 Task: Create a rule when a start date in this month is set on a card by me.
Action: Mouse moved to (1087, 87)
Screenshot: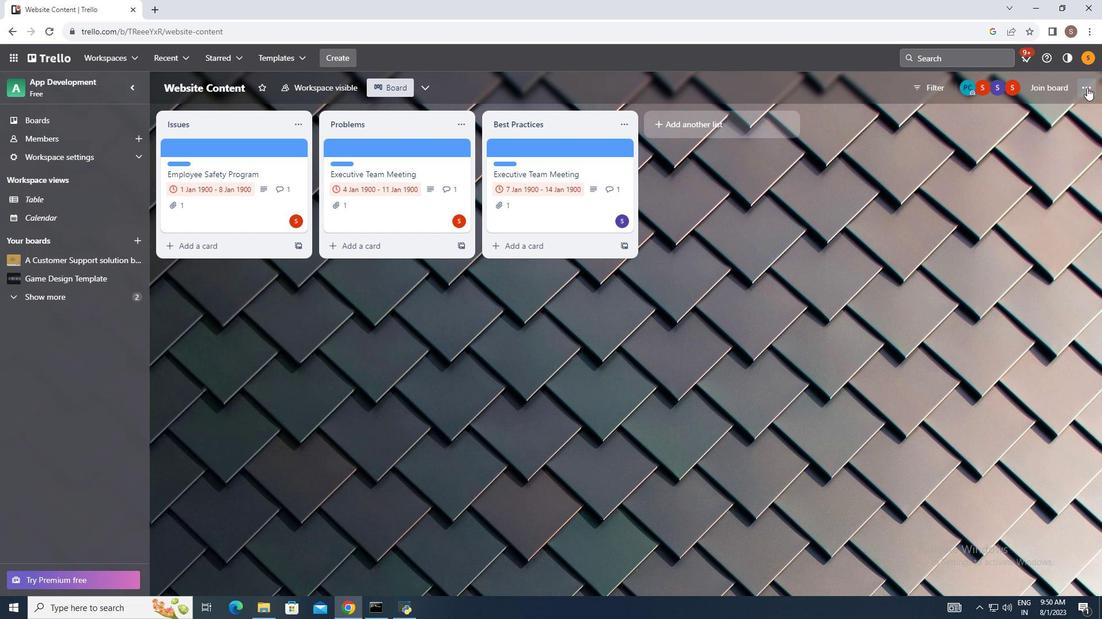 
Action: Mouse pressed left at (1087, 87)
Screenshot: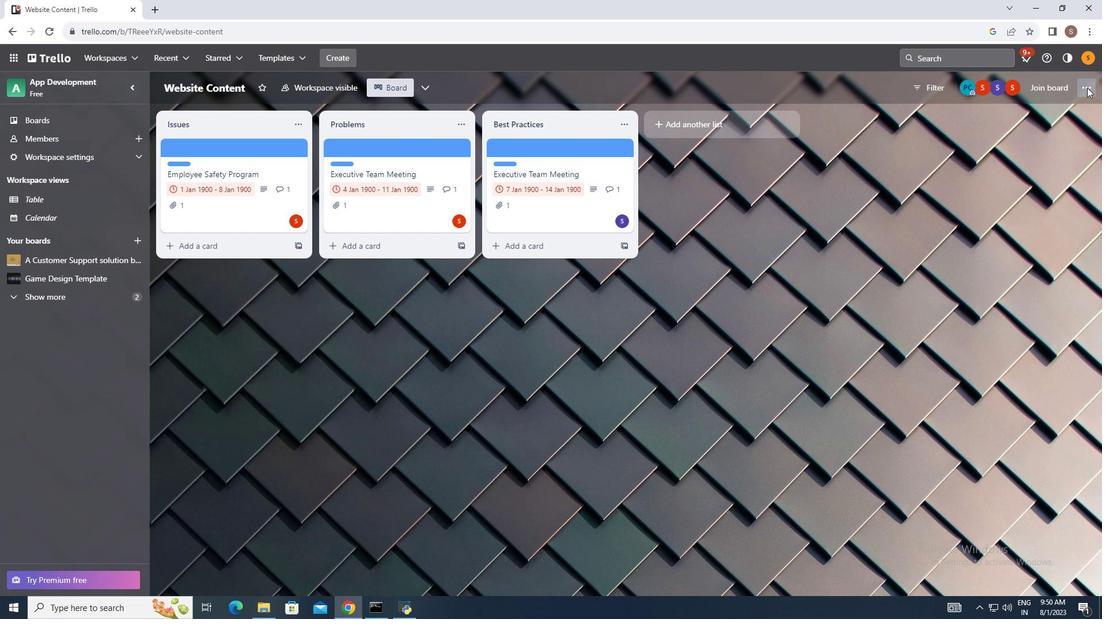 
Action: Mouse moved to (995, 228)
Screenshot: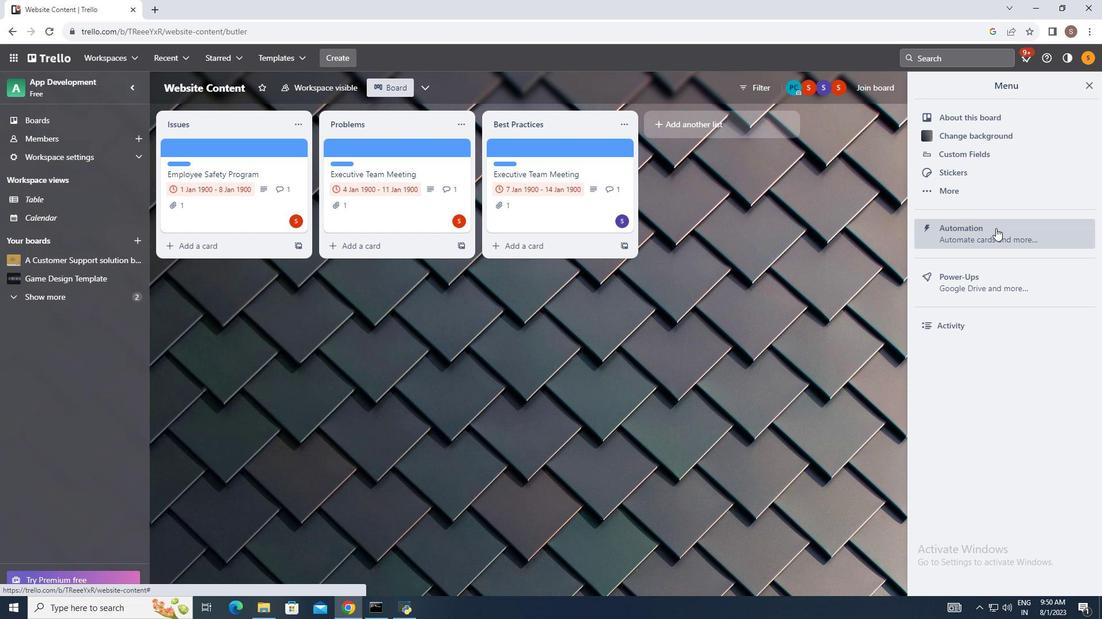 
Action: Mouse pressed left at (995, 228)
Screenshot: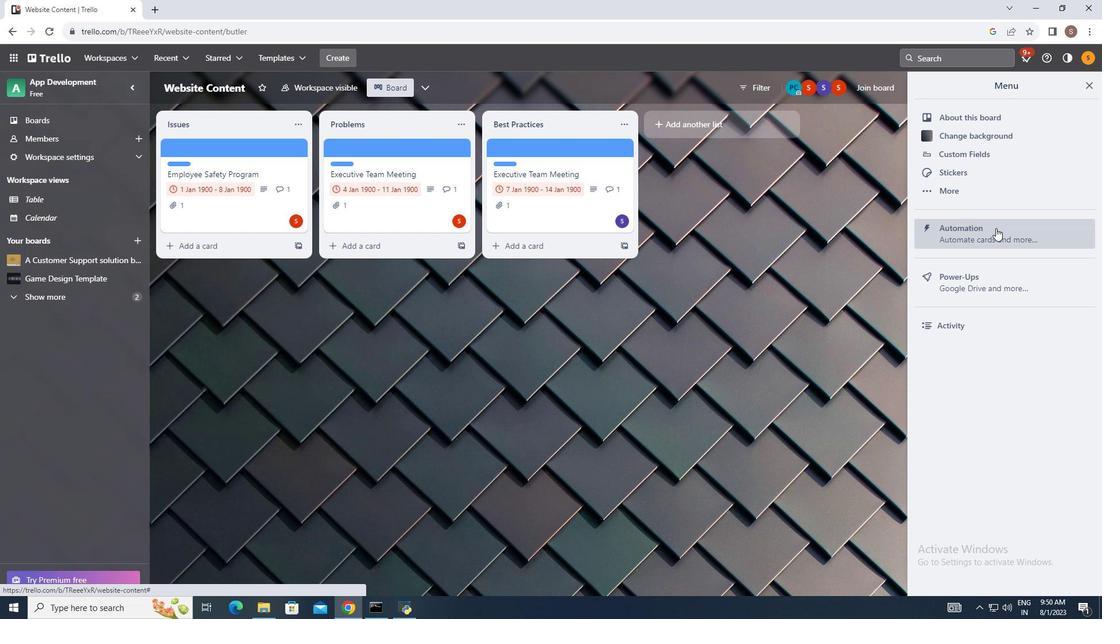 
Action: Mouse moved to (208, 187)
Screenshot: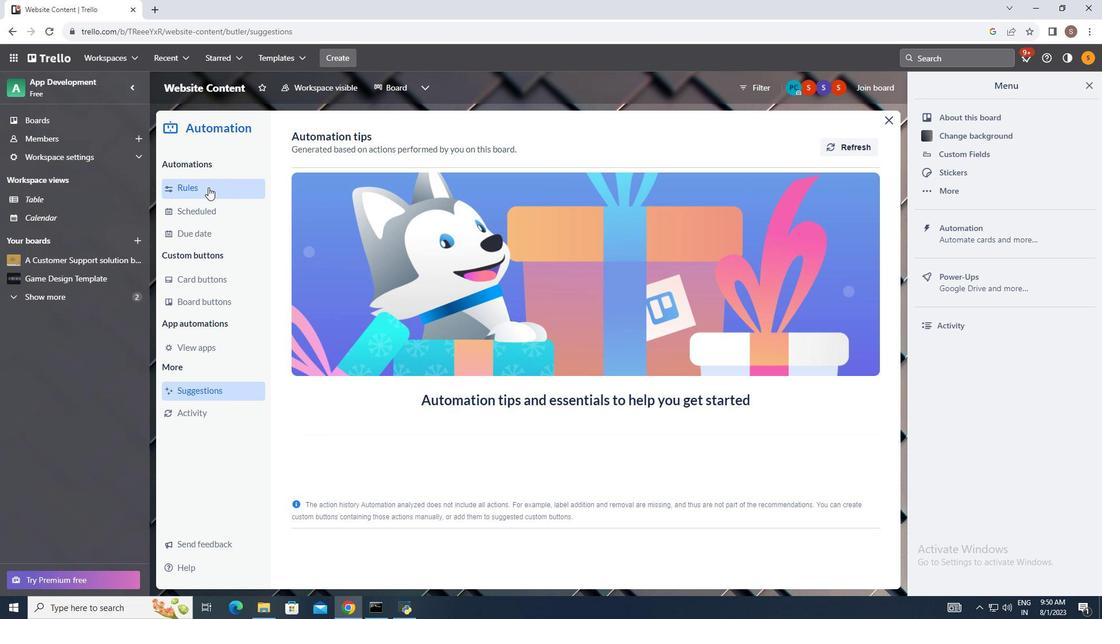 
Action: Mouse pressed left at (208, 187)
Screenshot: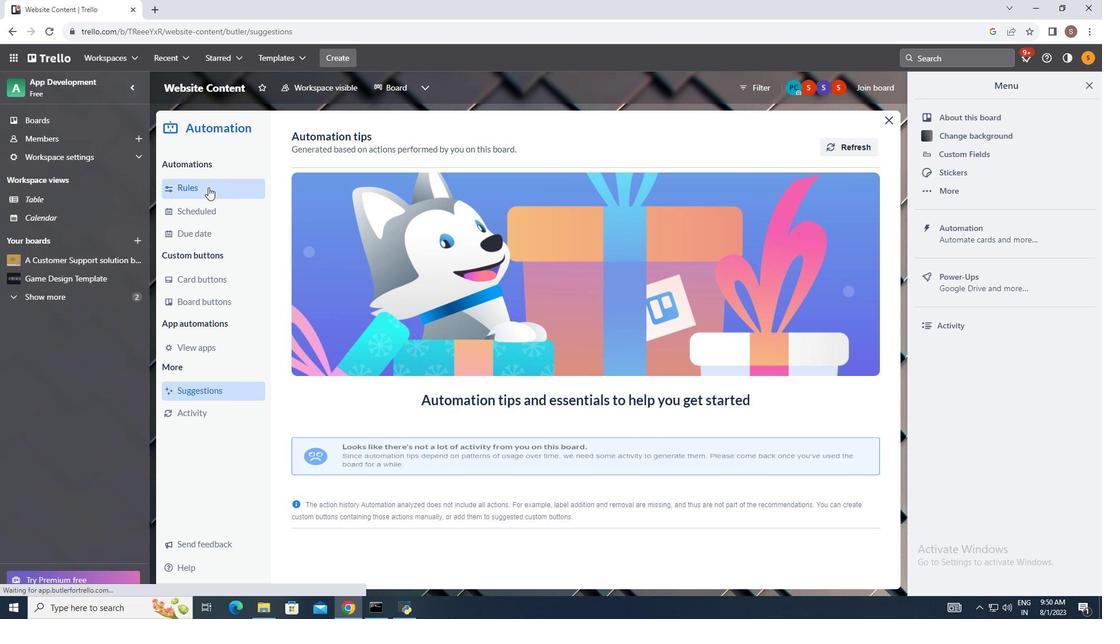 
Action: Mouse moved to (767, 139)
Screenshot: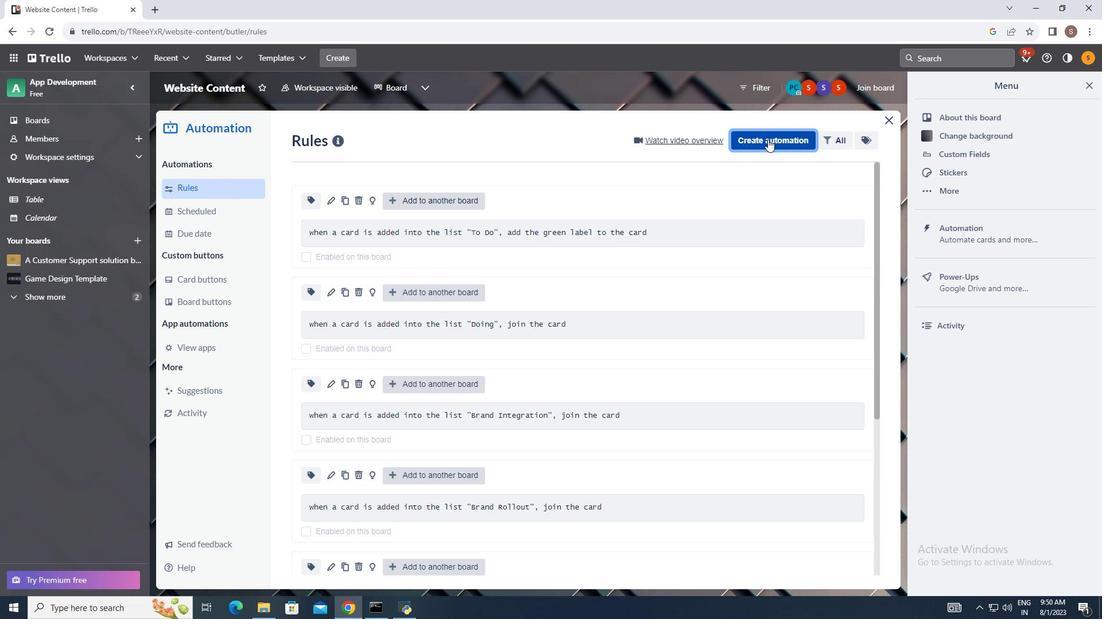 
Action: Mouse pressed left at (767, 139)
Screenshot: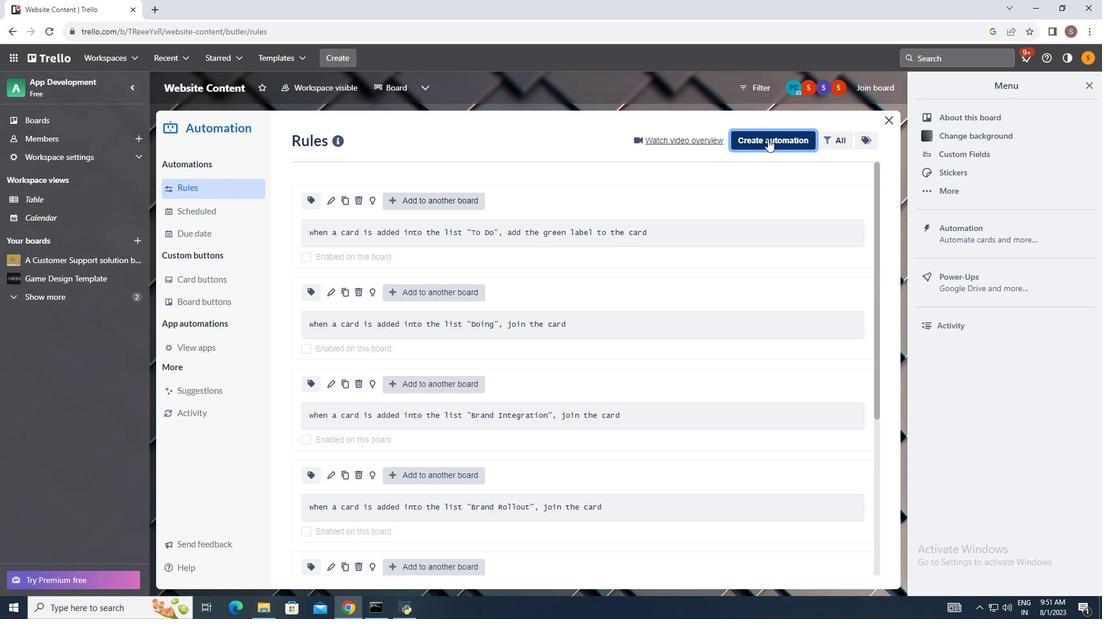 
Action: Mouse moved to (571, 253)
Screenshot: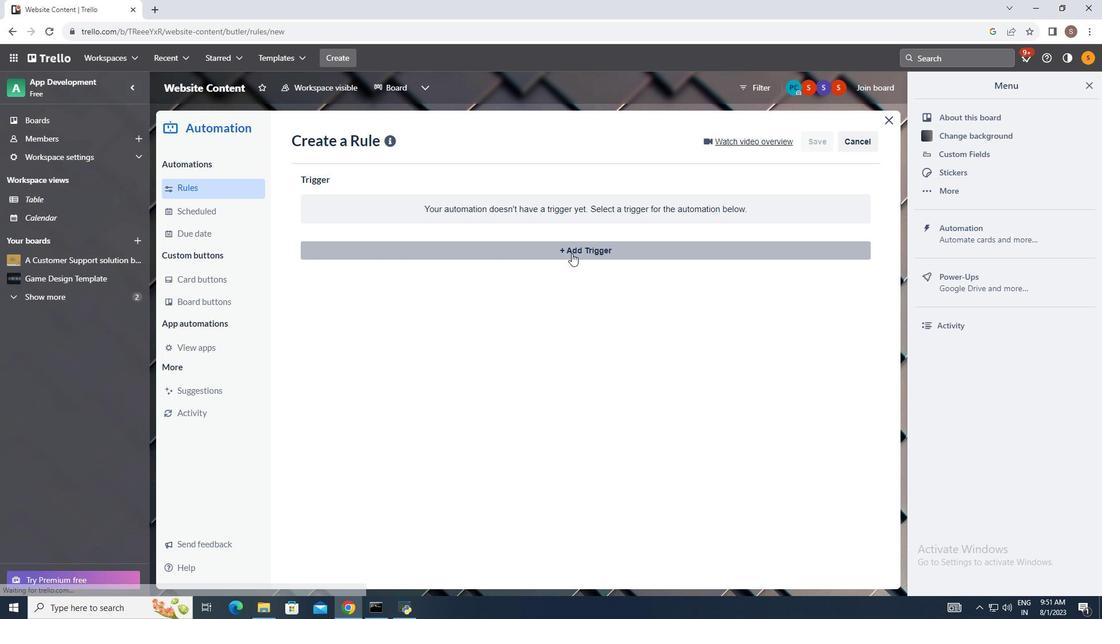 
Action: Mouse pressed left at (571, 253)
Screenshot: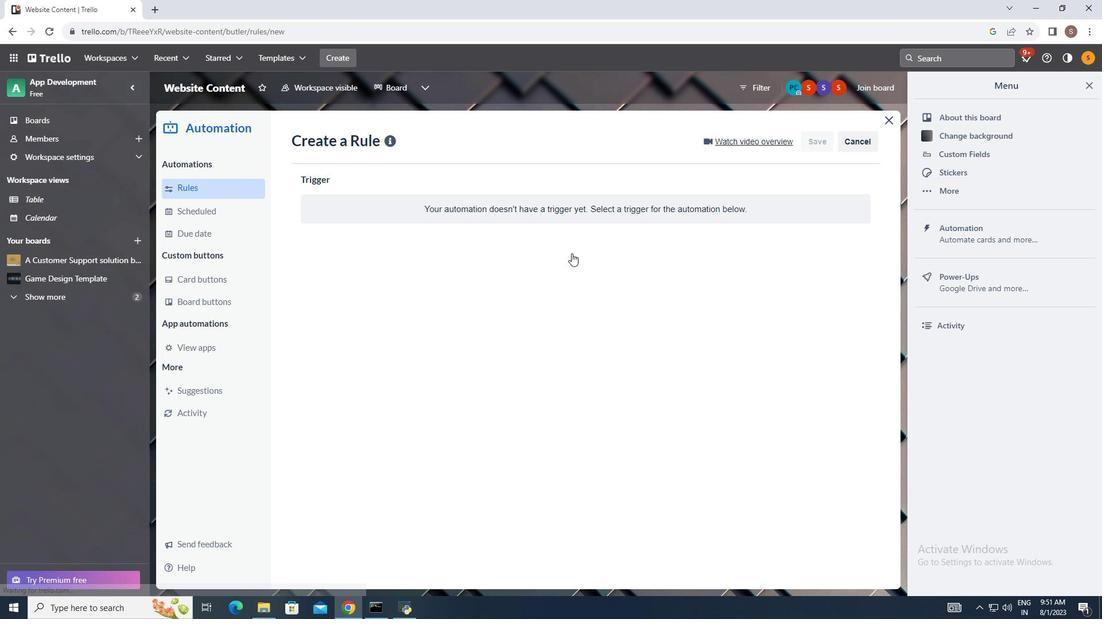 
Action: Mouse moved to (422, 291)
Screenshot: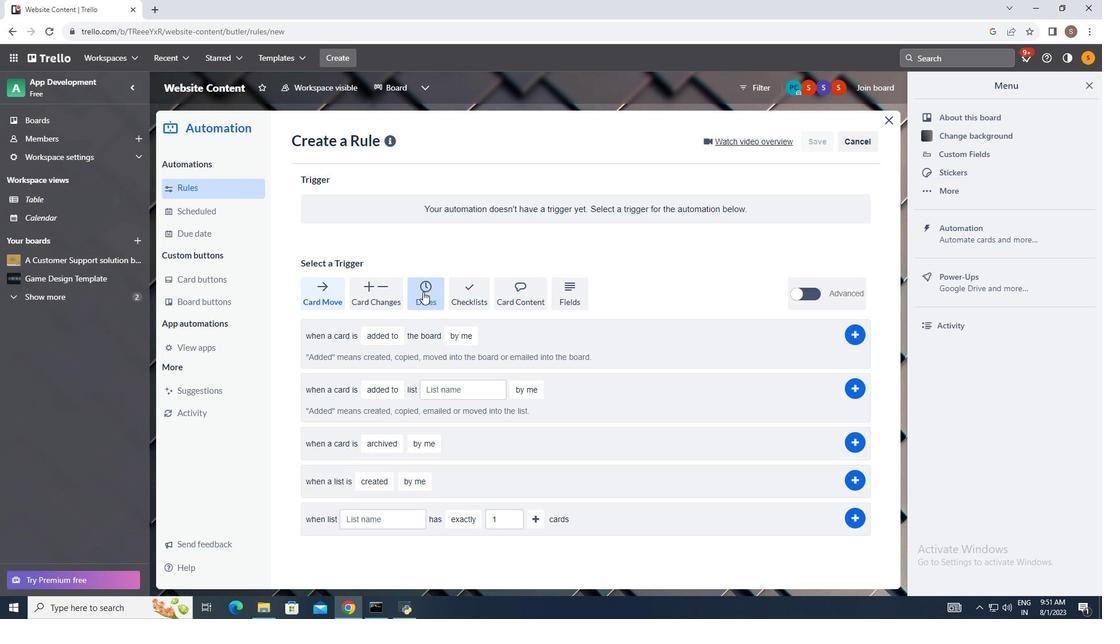 
Action: Mouse pressed left at (422, 291)
Screenshot: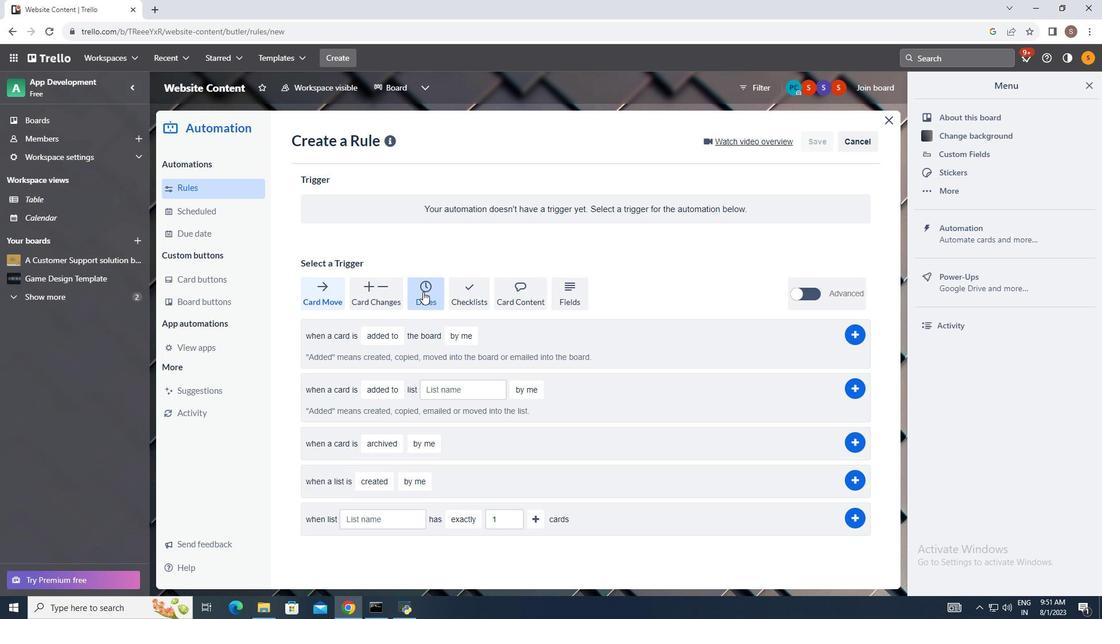 
Action: Mouse moved to (346, 334)
Screenshot: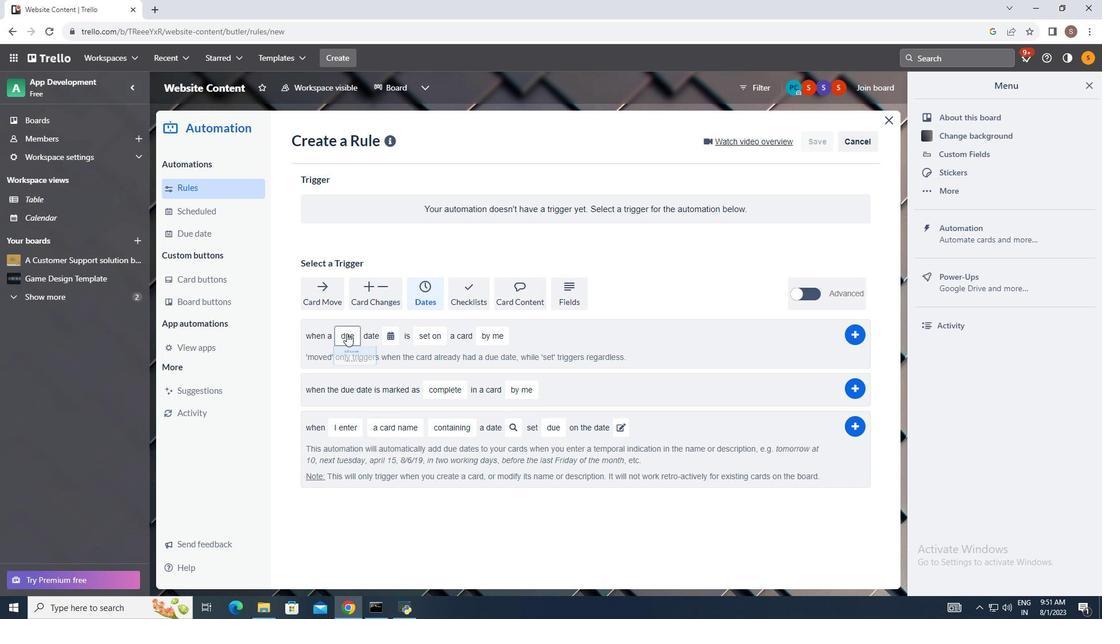 
Action: Mouse pressed left at (346, 334)
Screenshot: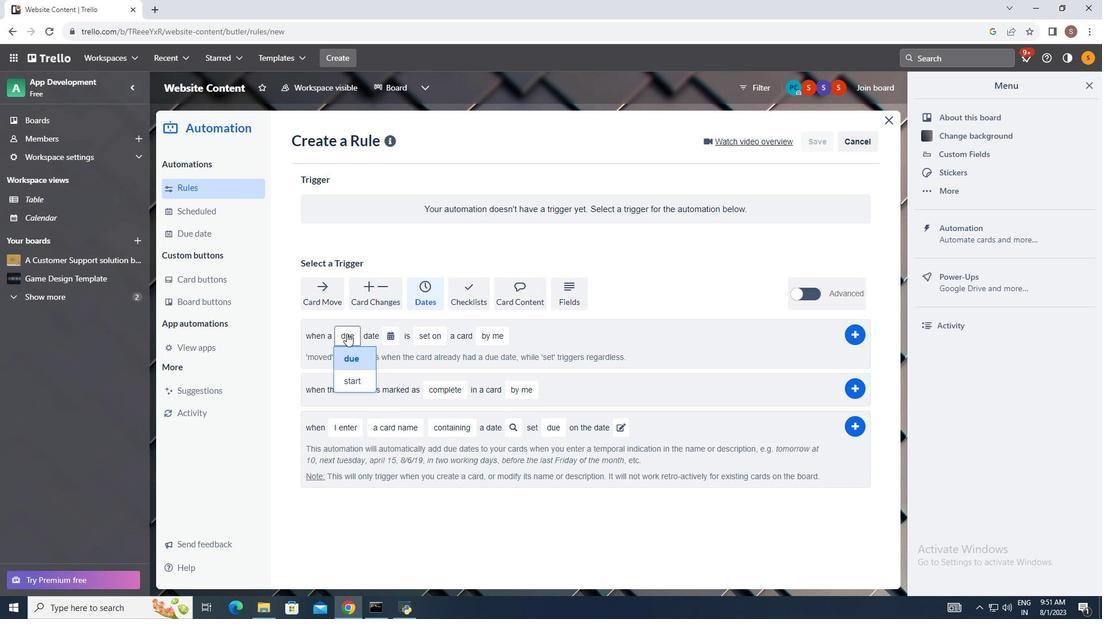 
Action: Mouse moved to (342, 382)
Screenshot: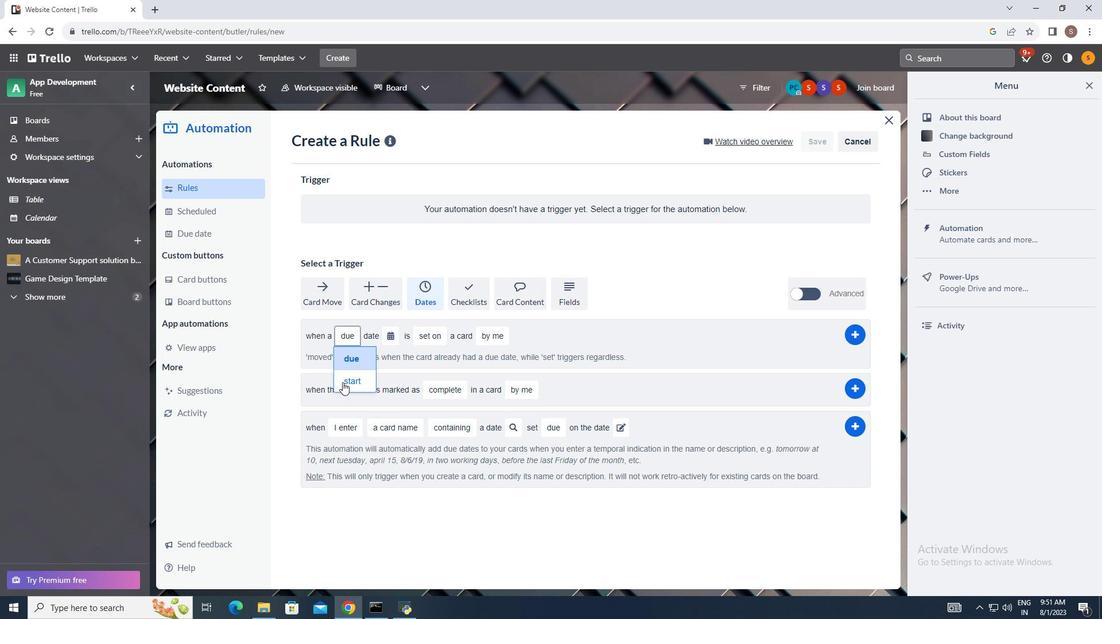 
Action: Mouse pressed left at (342, 382)
Screenshot: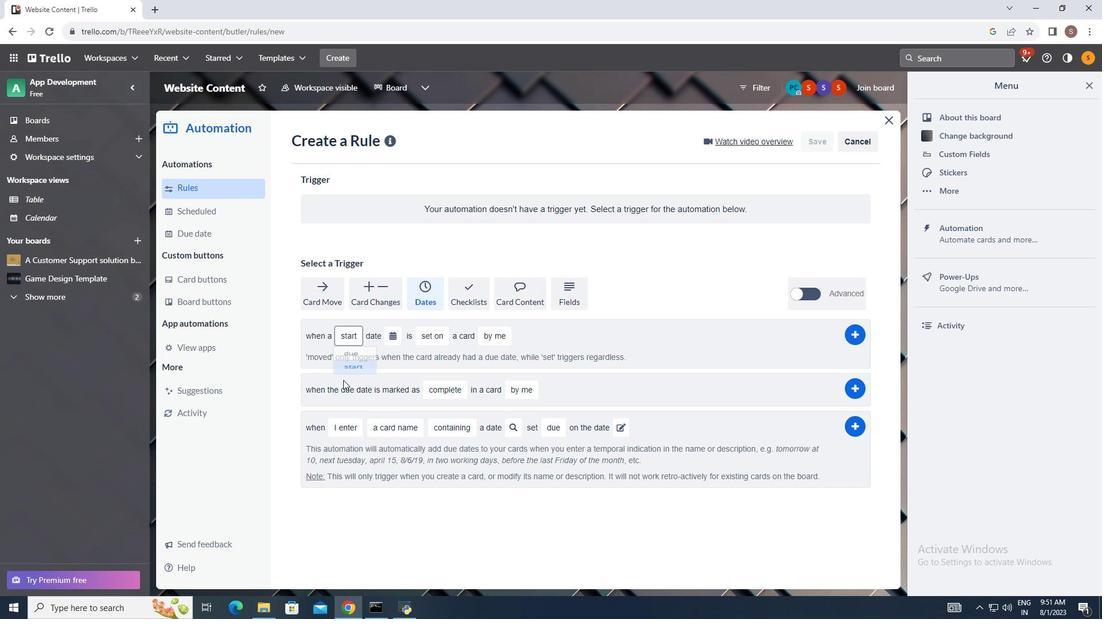 
Action: Mouse moved to (394, 338)
Screenshot: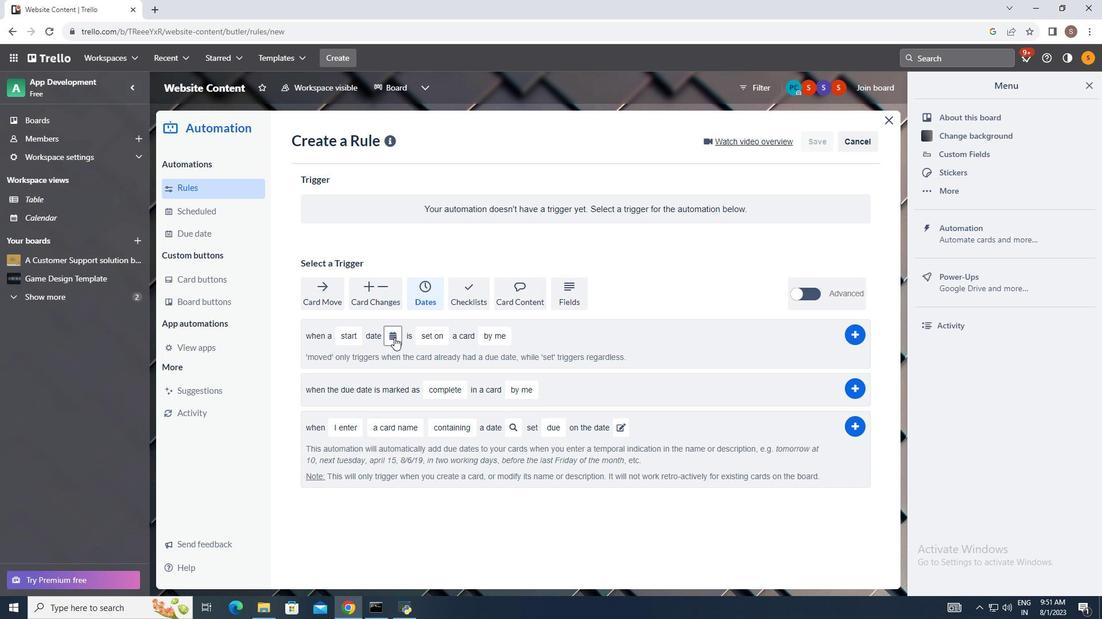 
Action: Mouse pressed left at (394, 338)
Screenshot: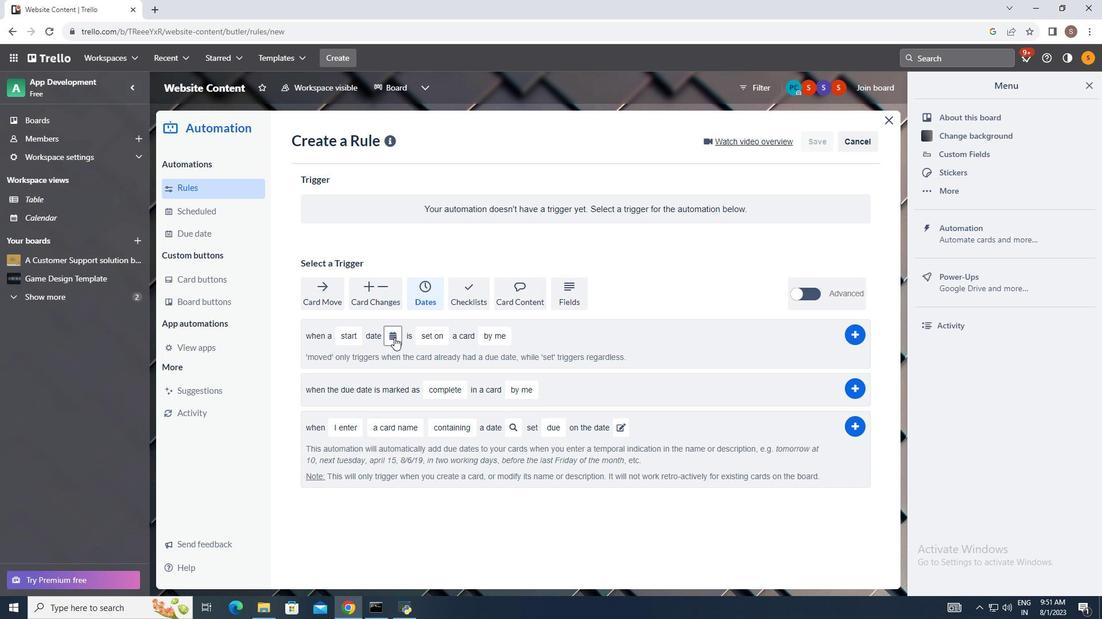 
Action: Mouse moved to (402, 374)
Screenshot: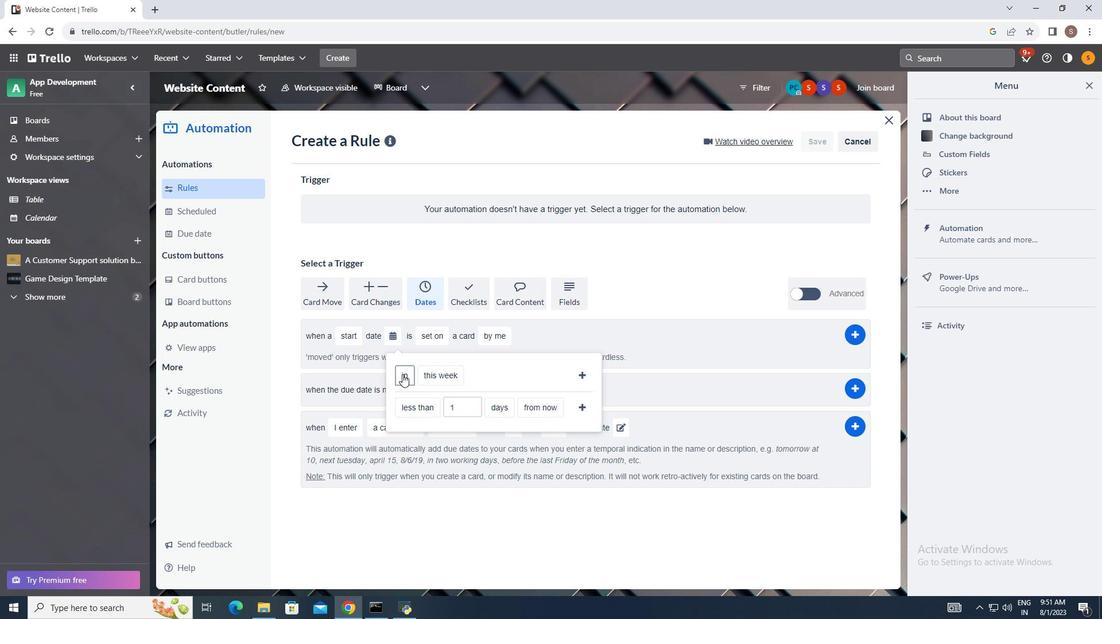 
Action: Mouse pressed left at (402, 374)
Screenshot: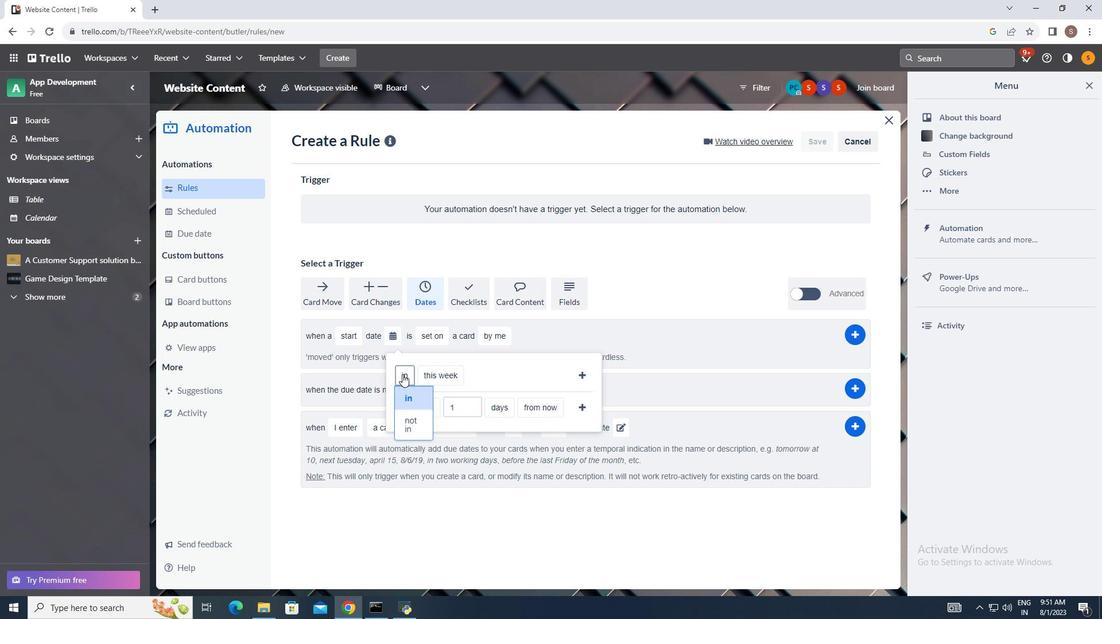 
Action: Mouse moved to (406, 394)
Screenshot: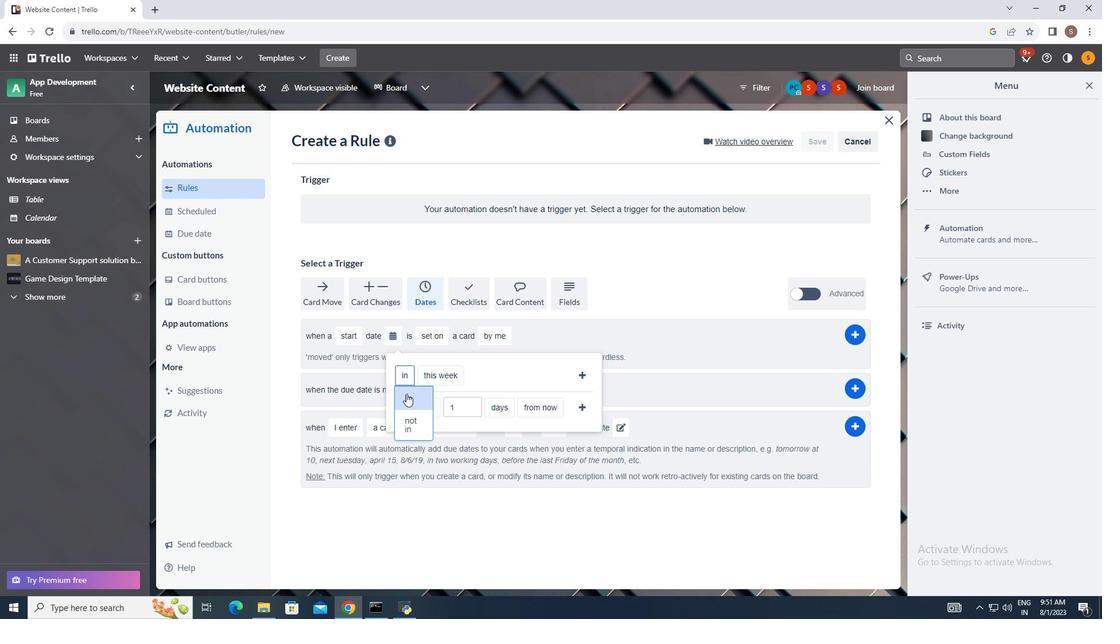 
Action: Mouse pressed left at (406, 394)
Screenshot: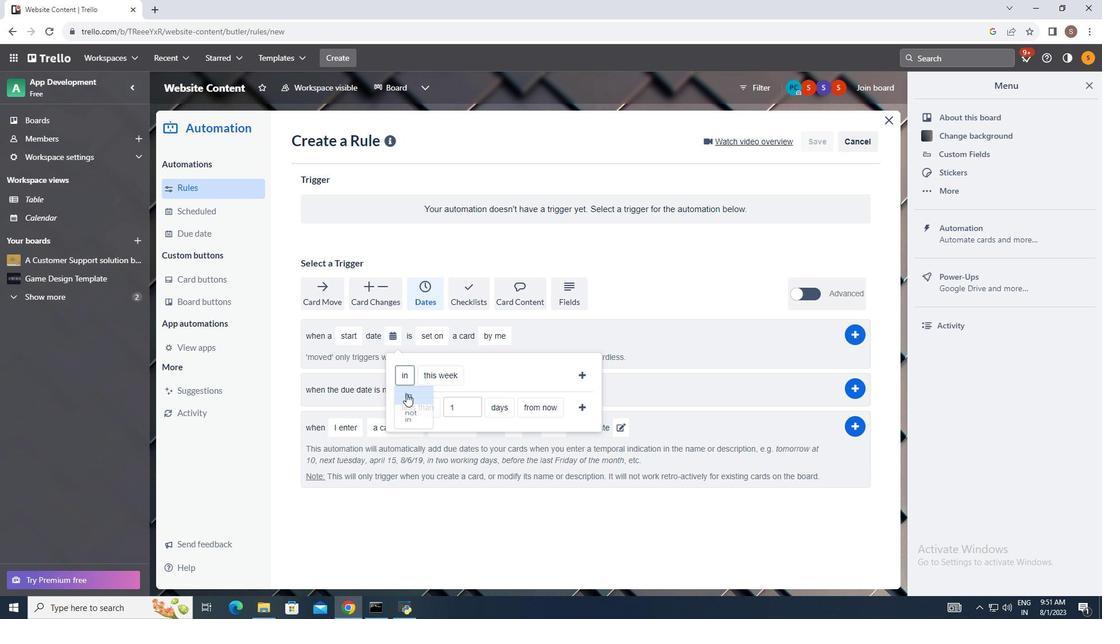 
Action: Mouse moved to (432, 377)
Screenshot: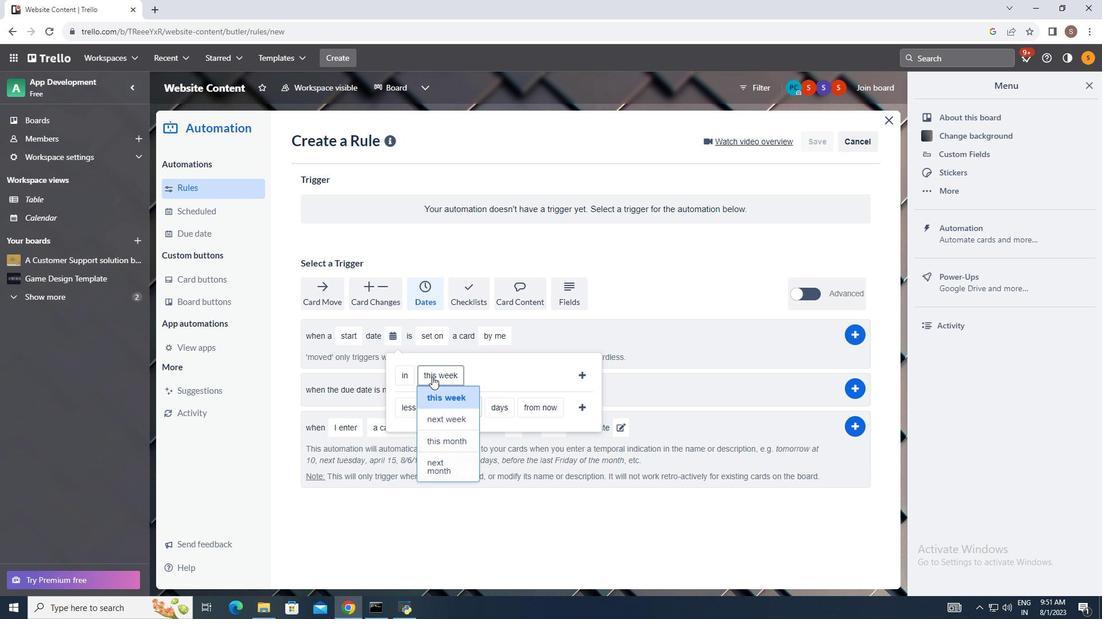 
Action: Mouse pressed left at (432, 377)
Screenshot: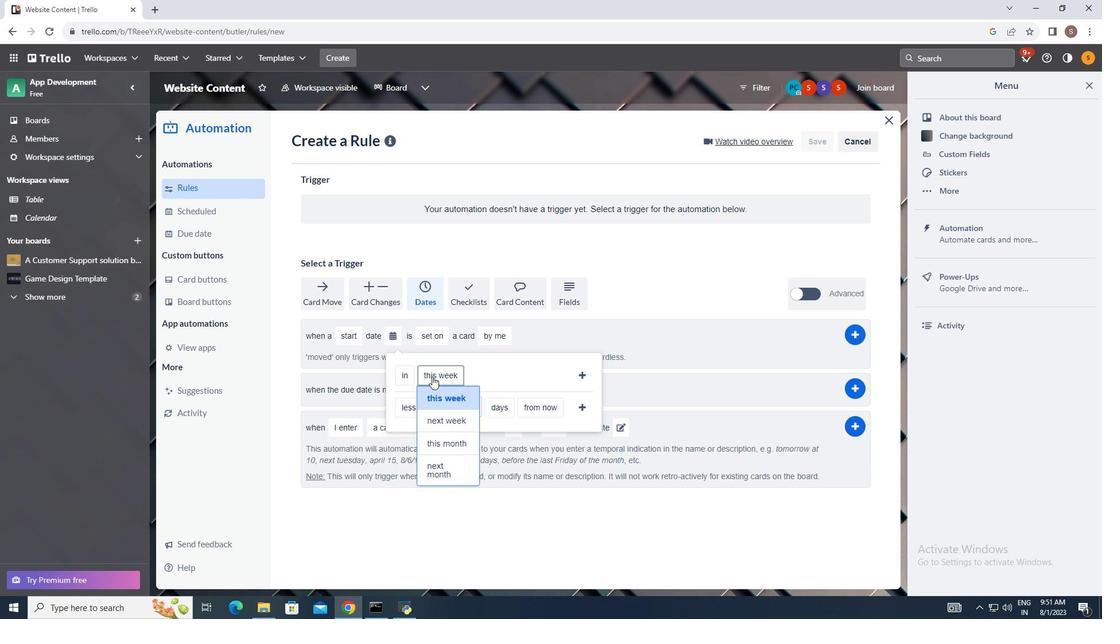 
Action: Mouse moved to (451, 437)
Screenshot: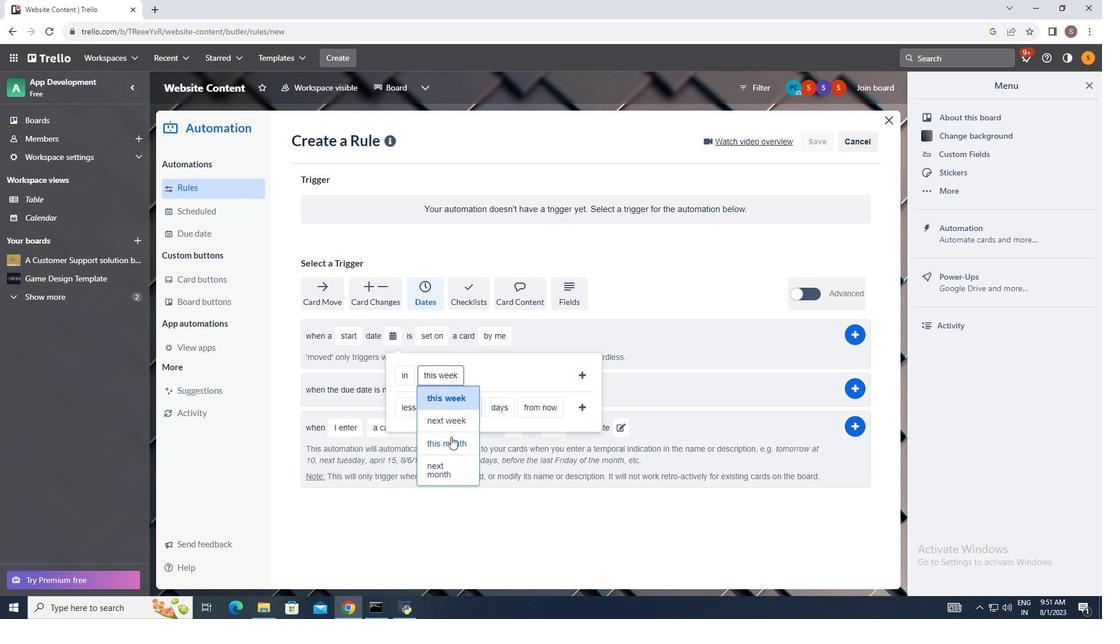 
Action: Mouse pressed left at (451, 437)
Screenshot: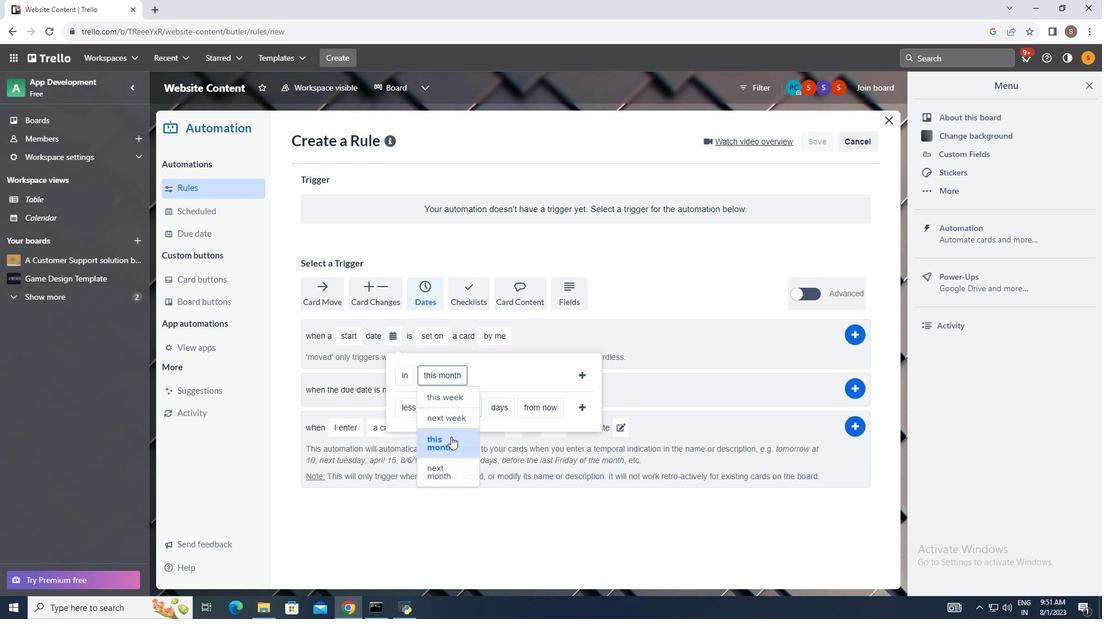 
Action: Mouse moved to (583, 374)
Screenshot: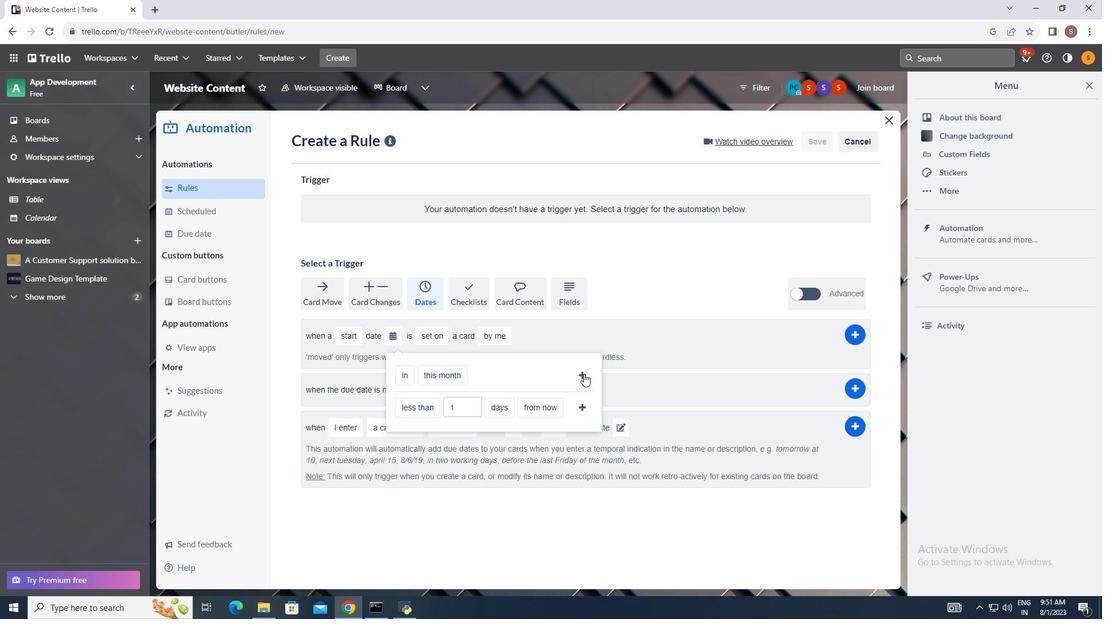 
Action: Mouse pressed left at (583, 374)
Screenshot: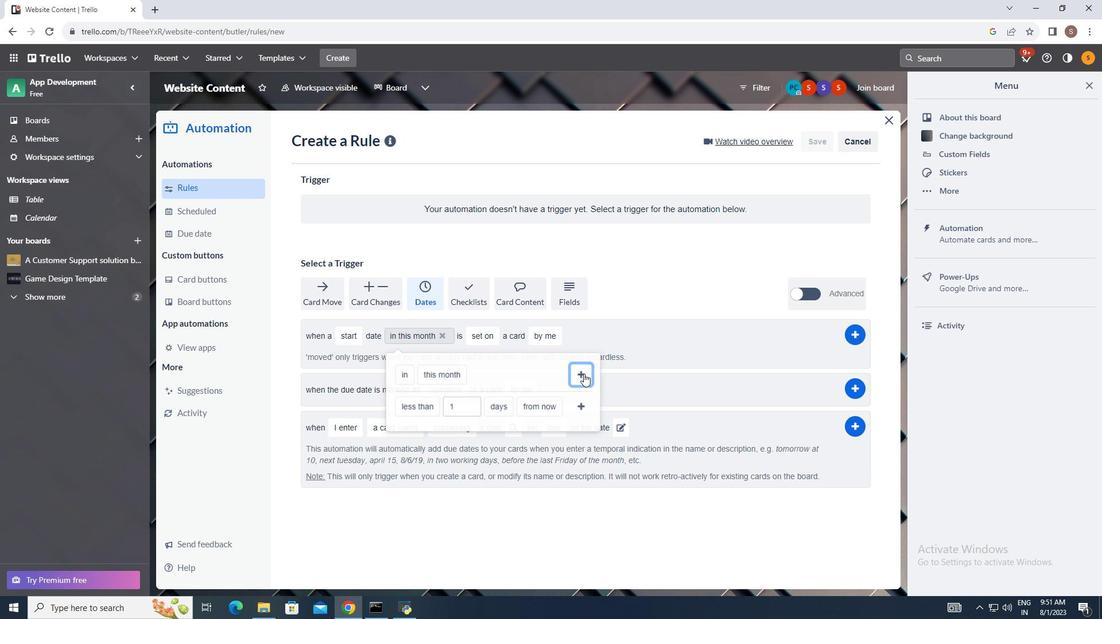 
Action: Mouse moved to (850, 338)
Screenshot: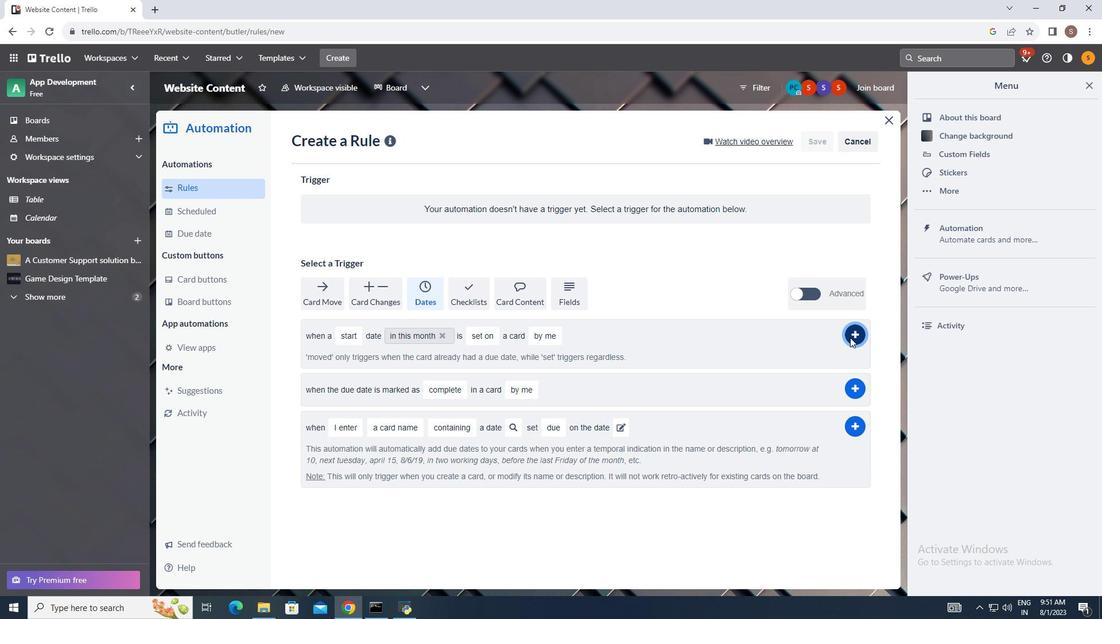 
Action: Mouse pressed left at (850, 338)
Screenshot: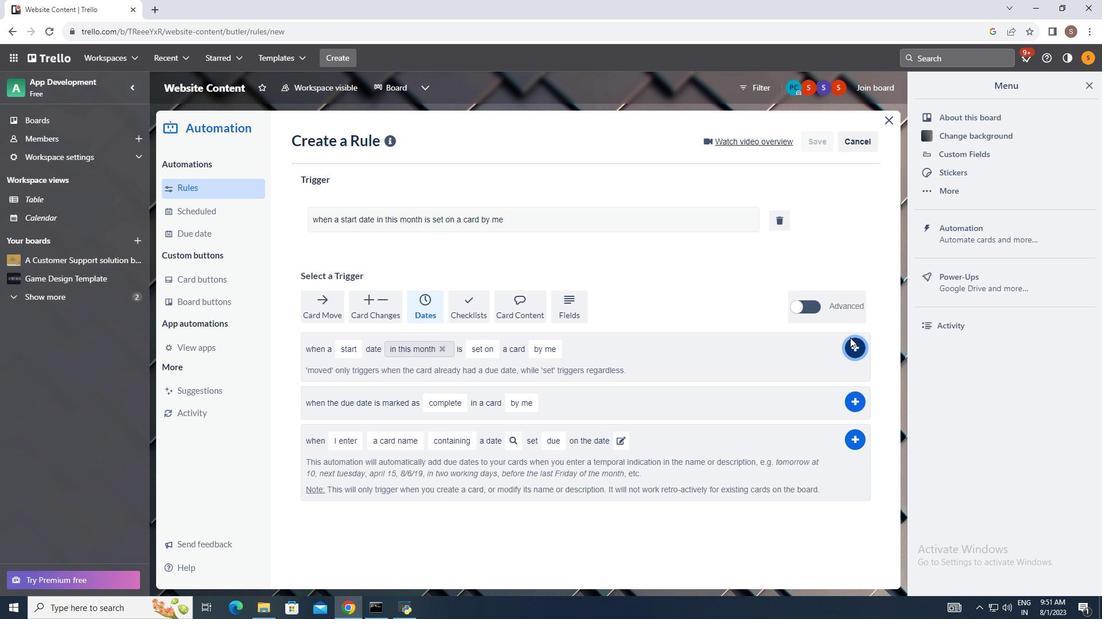 
Action: Mouse moved to (780, 338)
Screenshot: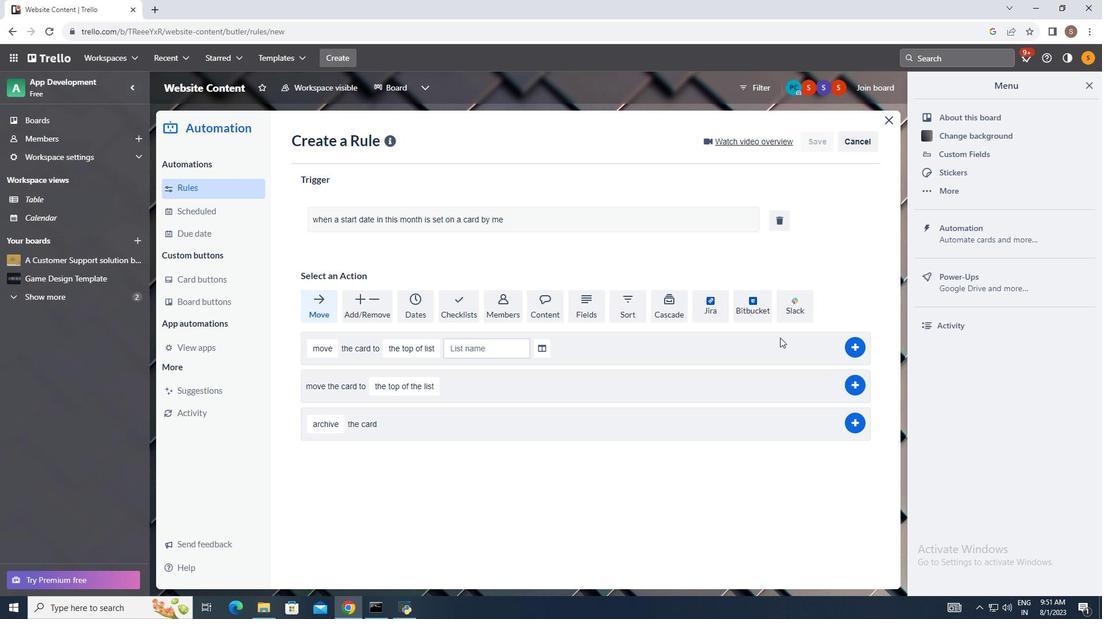 
